 Task: Display all press releases.
Action: Mouse moved to (697, 448)
Screenshot: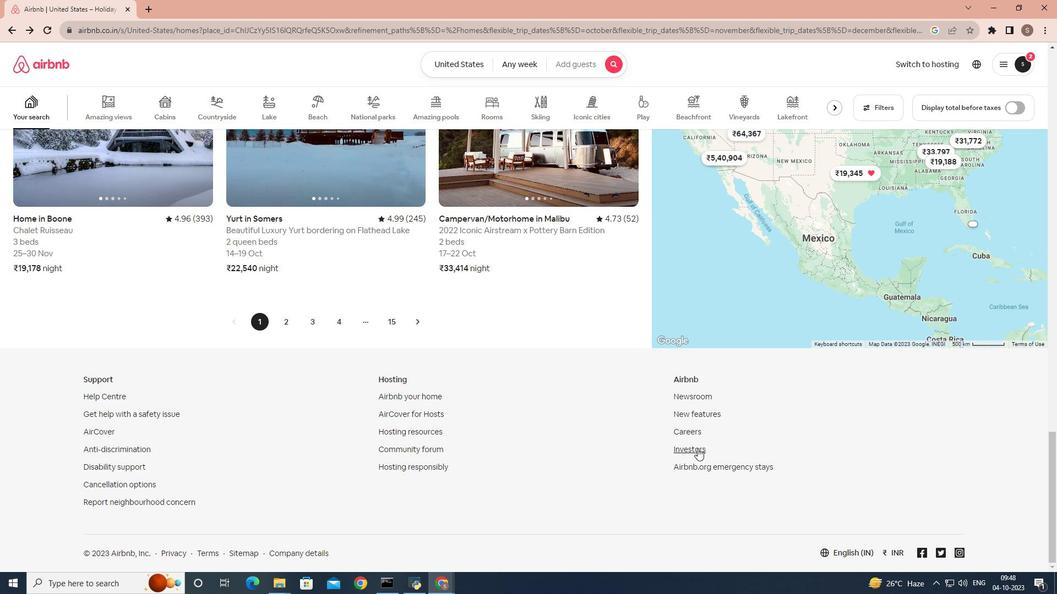 
Action: Mouse pressed left at (697, 448)
Screenshot: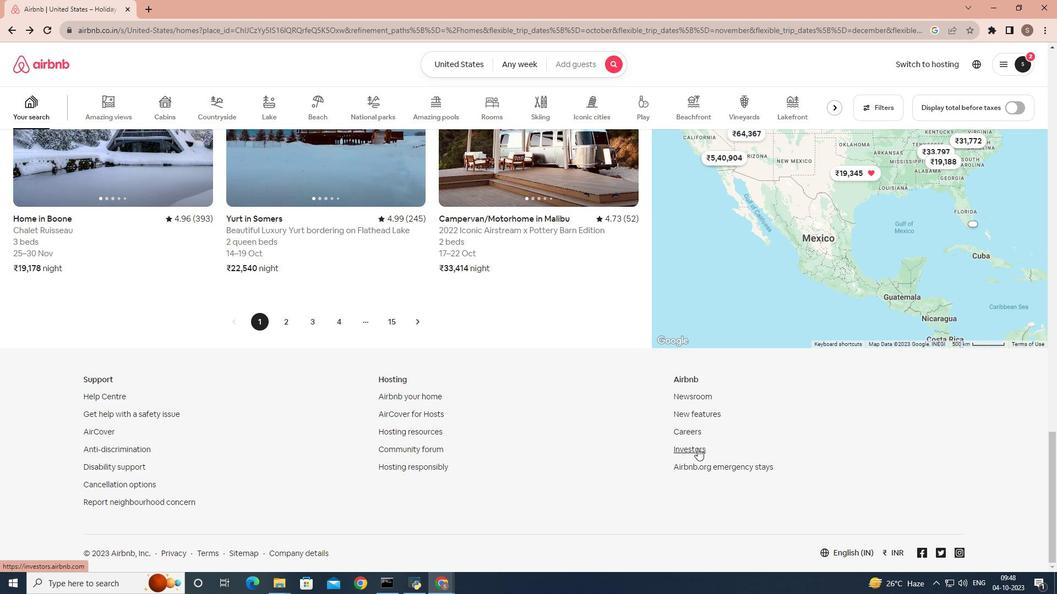
Action: Mouse moved to (553, 448)
Screenshot: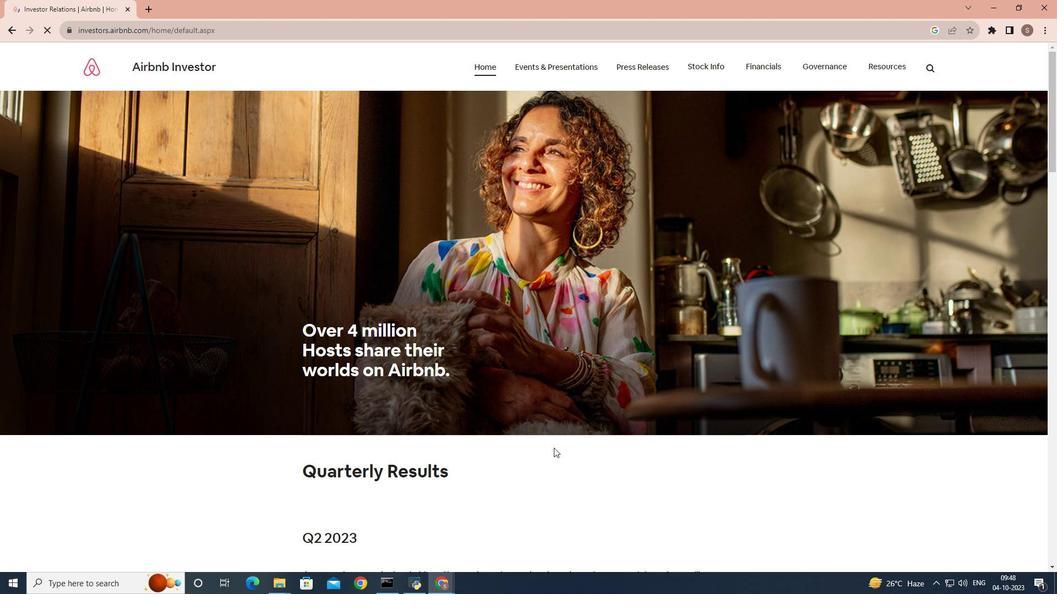 
Action: Mouse scrolled (553, 447) with delta (0, 0)
Screenshot: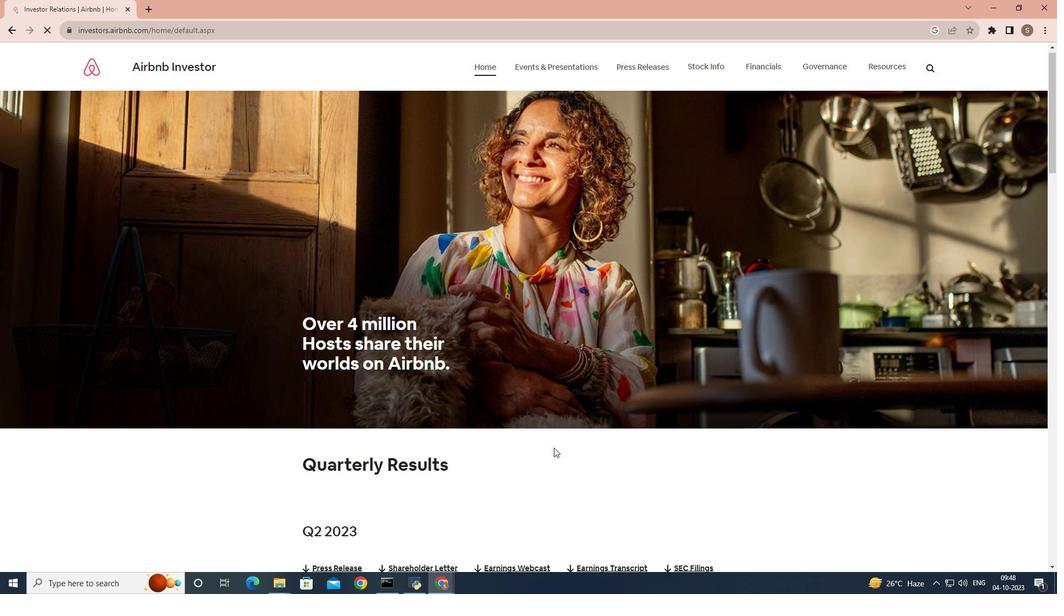 
Action: Mouse scrolled (553, 447) with delta (0, 0)
Screenshot: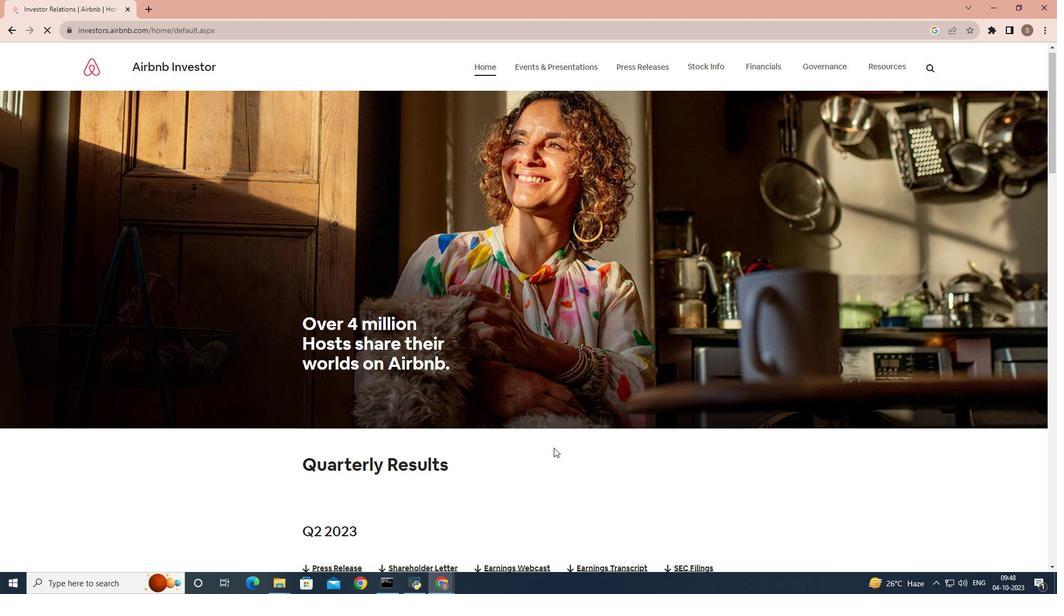 
Action: Mouse scrolled (553, 447) with delta (0, 0)
Screenshot: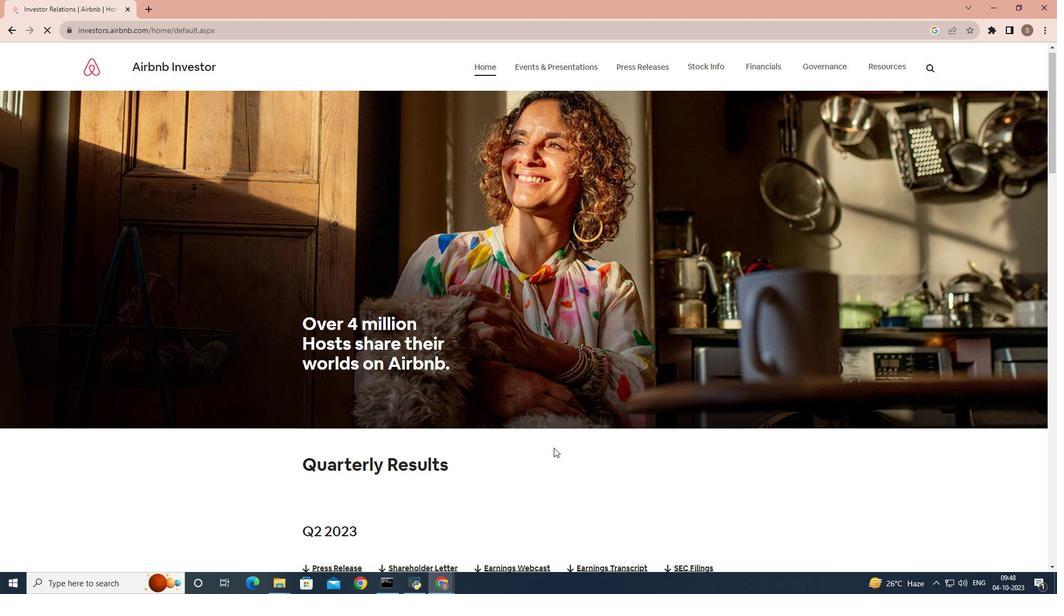 
Action: Mouse moved to (528, 474)
Screenshot: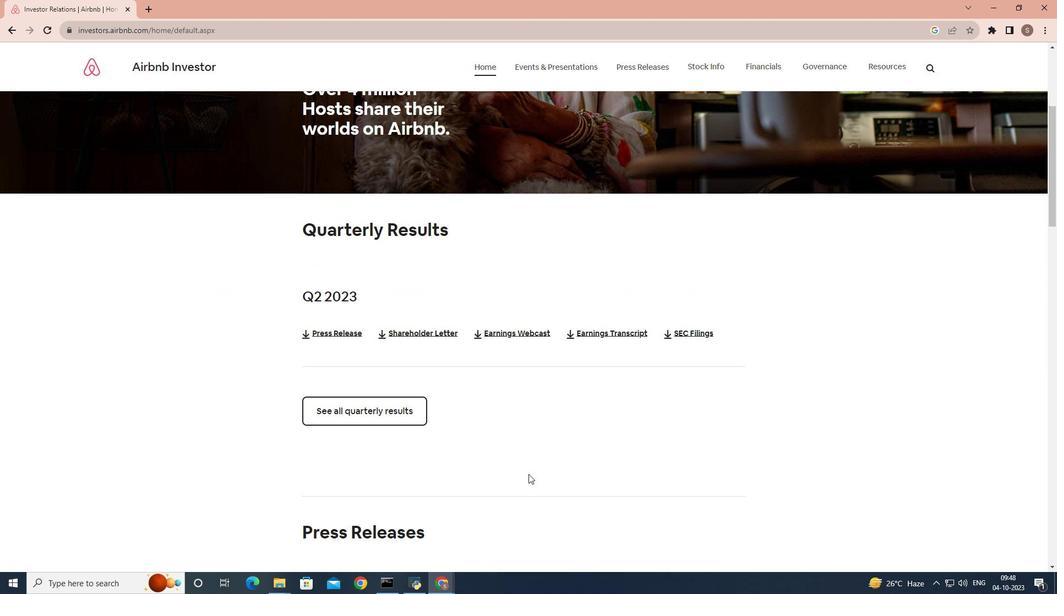 
Action: Mouse scrolled (528, 474) with delta (0, 0)
Screenshot: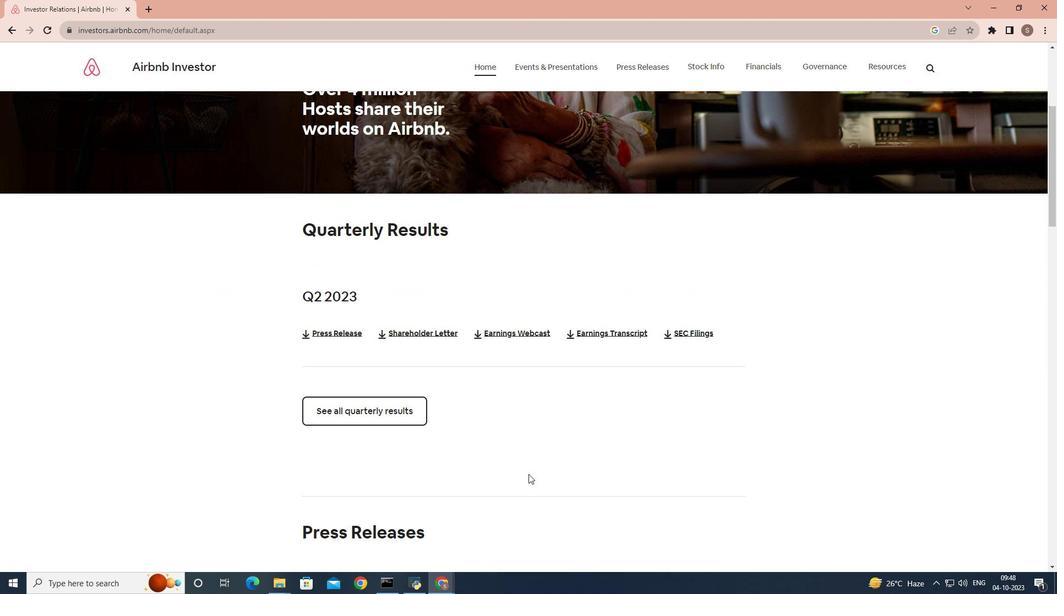 
Action: Mouse scrolled (528, 474) with delta (0, 0)
Screenshot: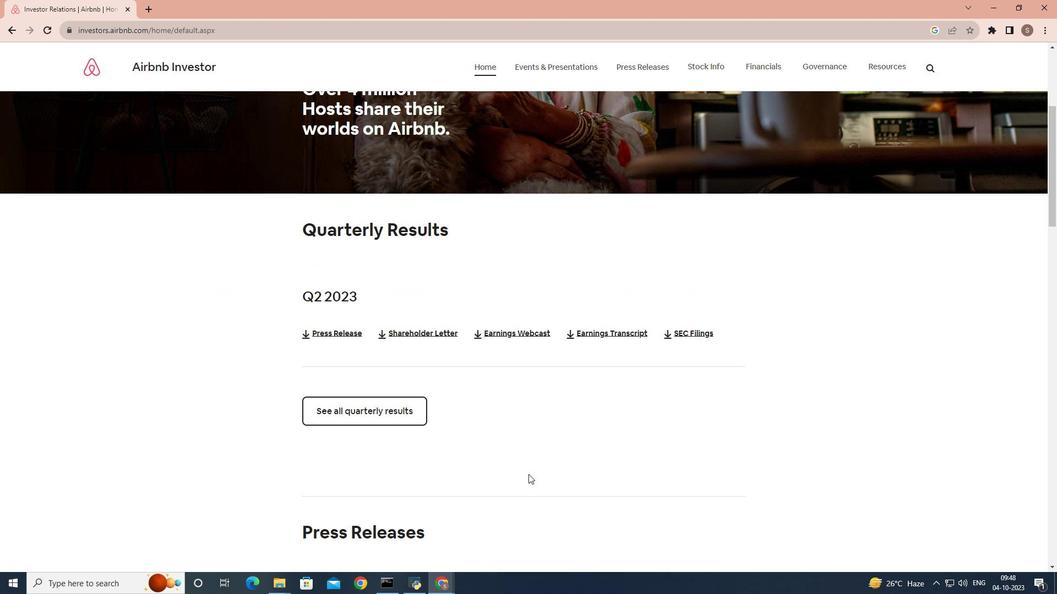 
Action: Mouse moved to (524, 478)
Screenshot: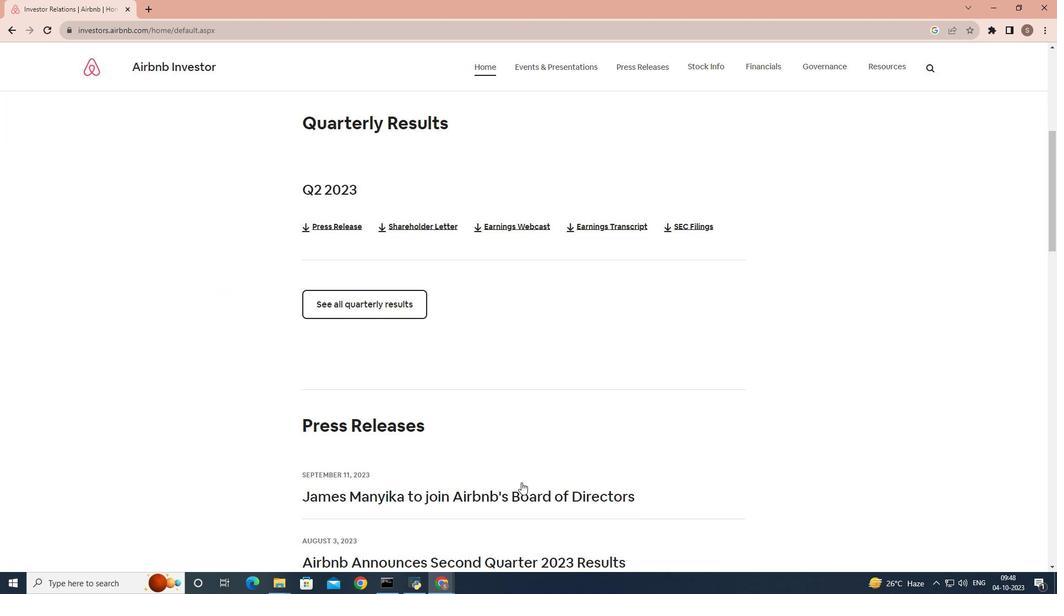 
Action: Mouse scrolled (524, 478) with delta (0, 0)
Screenshot: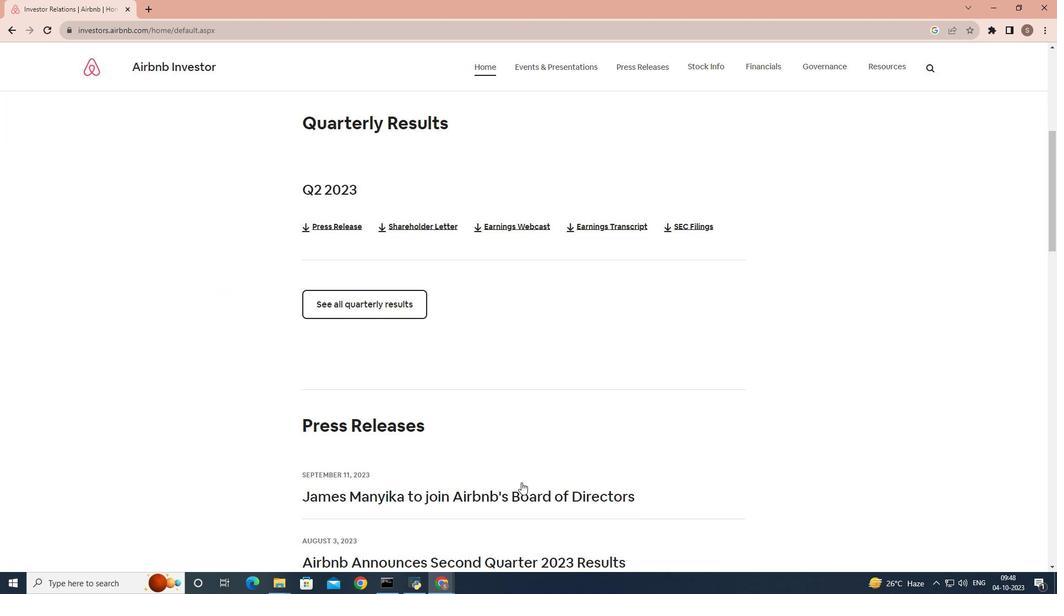 
Action: Mouse moved to (522, 480)
Screenshot: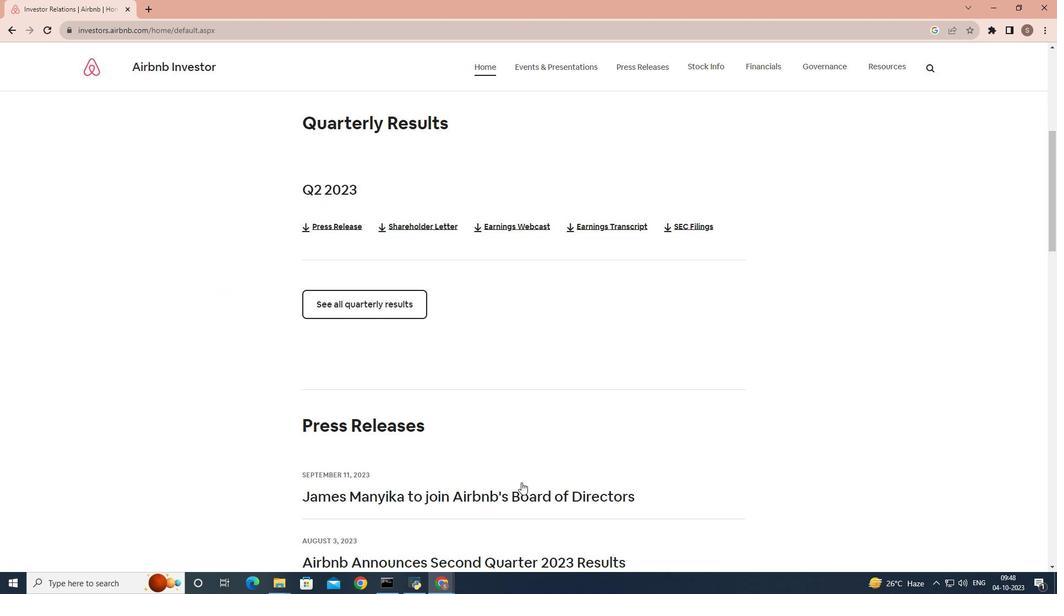 
Action: Mouse scrolled (522, 480) with delta (0, 0)
Screenshot: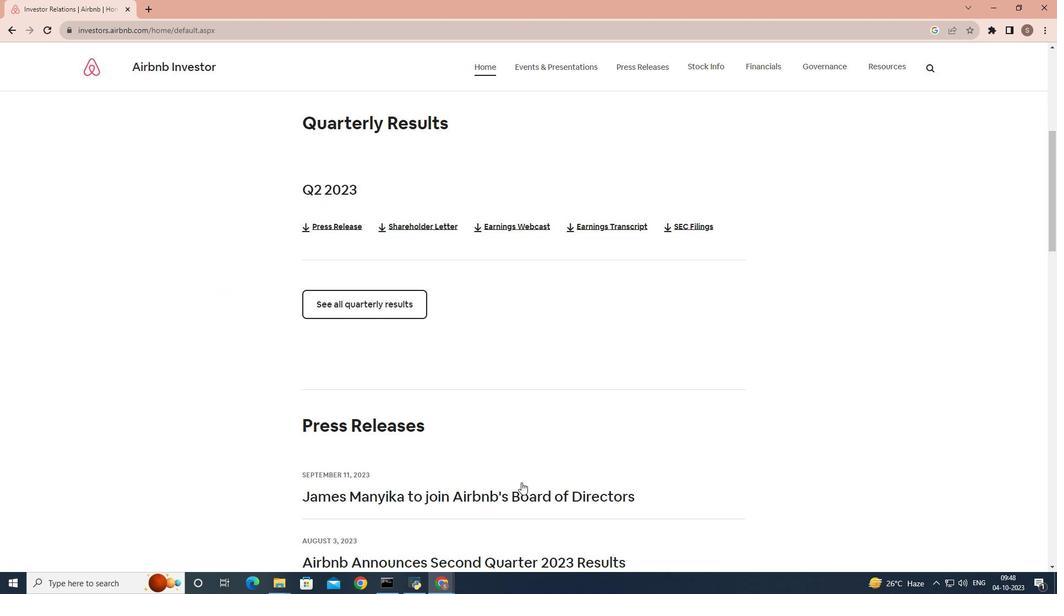 
Action: Mouse moved to (521, 482)
Screenshot: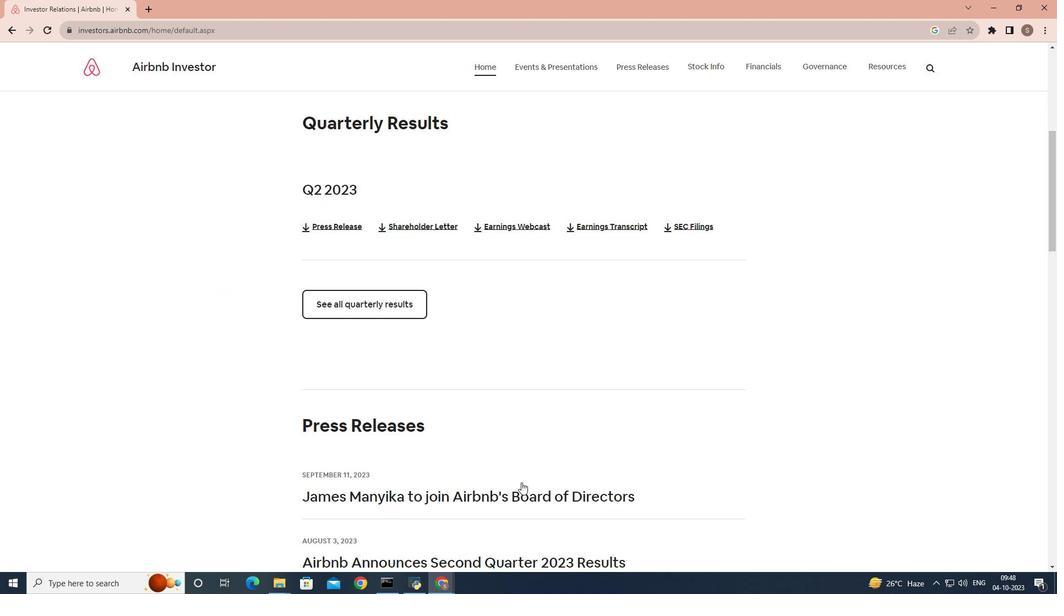 
Action: Mouse scrolled (521, 482) with delta (0, 0)
Screenshot: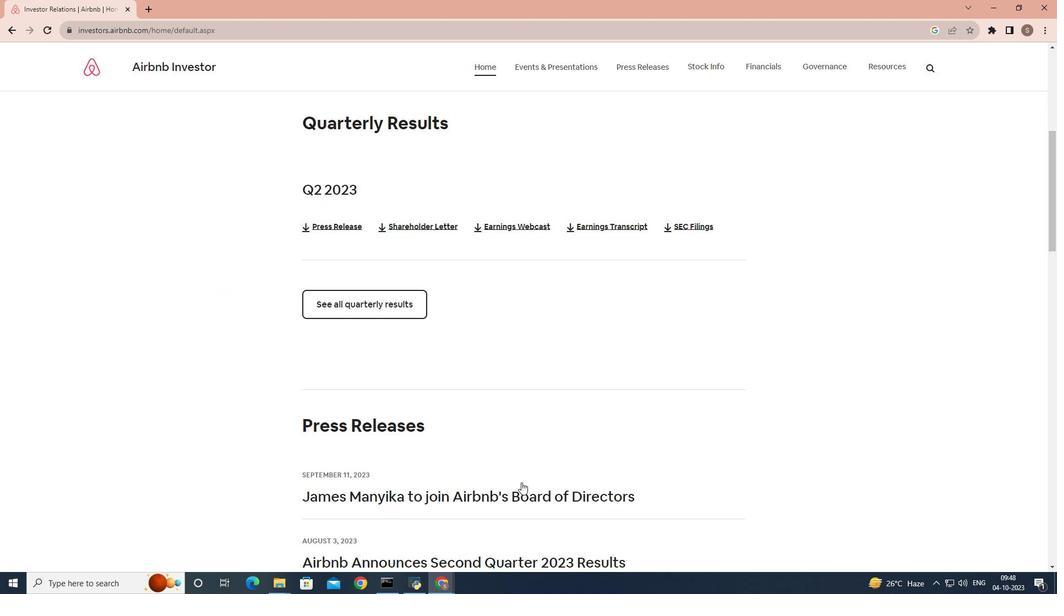 
Action: Mouse moved to (465, 474)
Screenshot: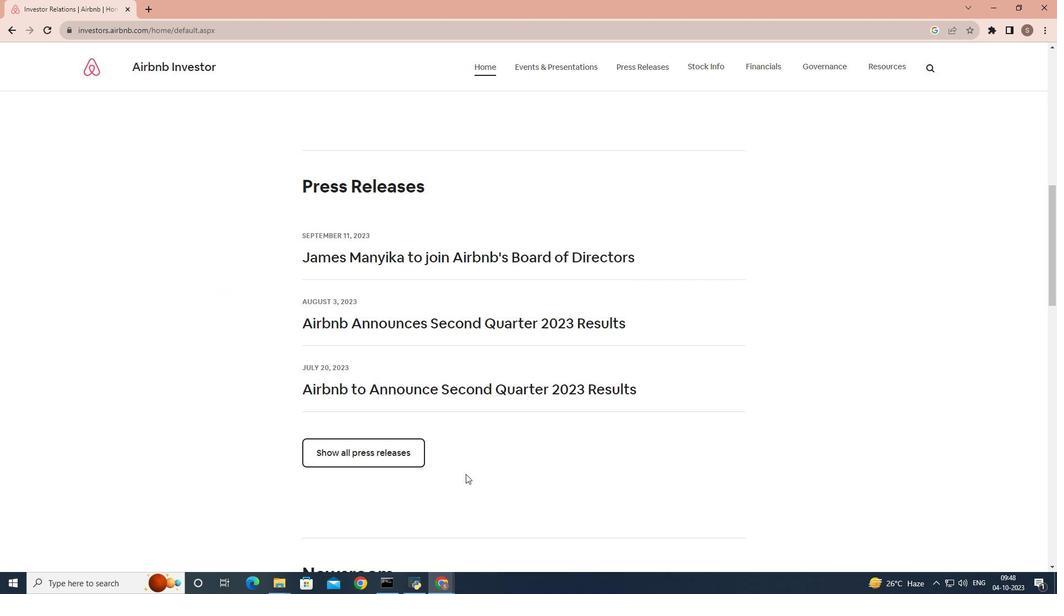 
Action: Mouse scrolled (465, 474) with delta (0, 0)
Screenshot: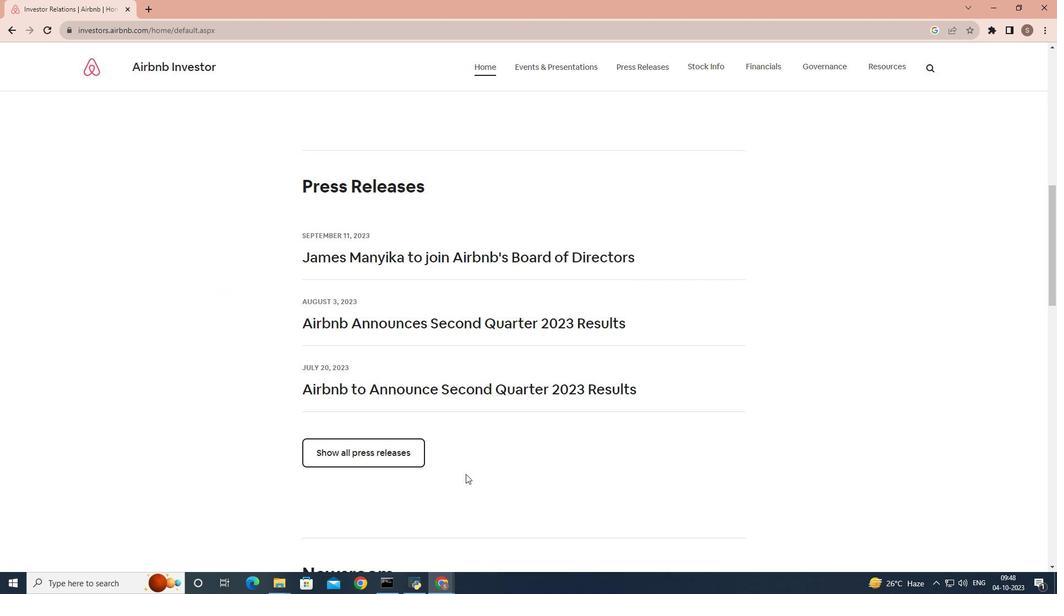 
Action: Mouse scrolled (465, 474) with delta (0, 0)
Screenshot: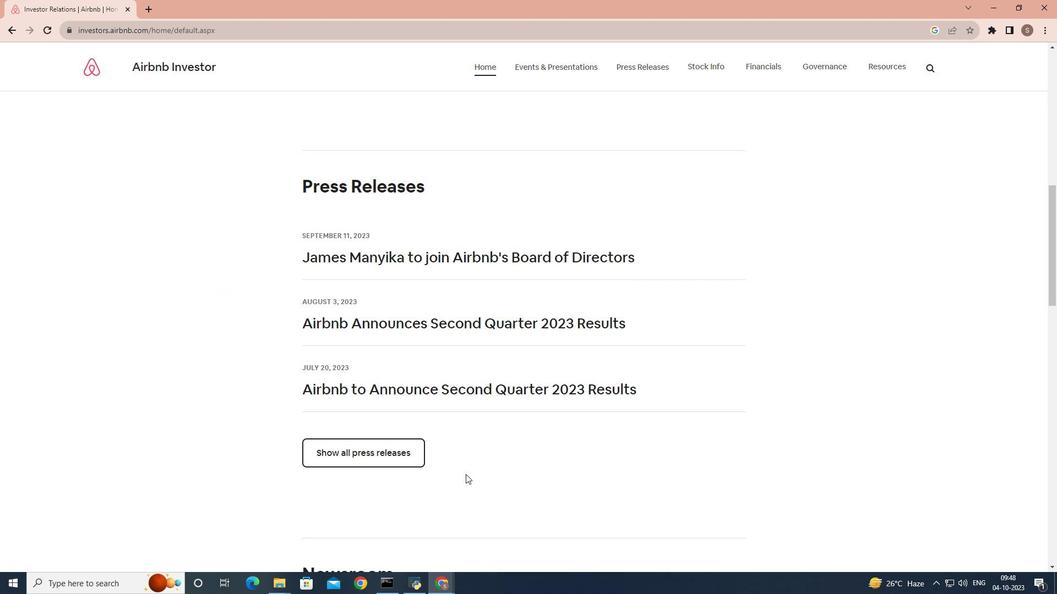 
Action: Mouse scrolled (465, 474) with delta (0, 0)
Screenshot: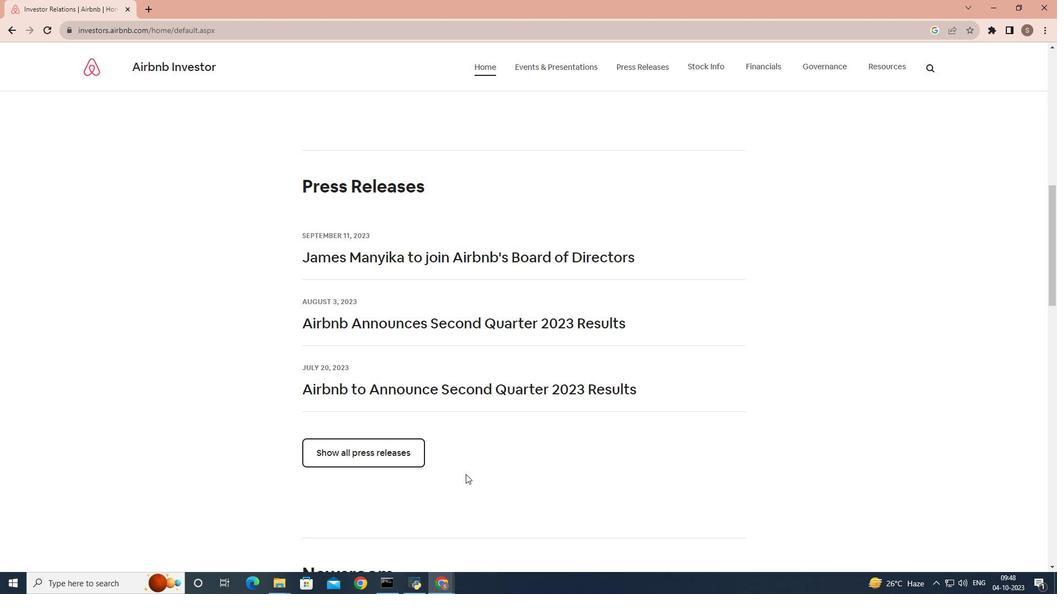 
Action: Mouse moved to (399, 457)
Screenshot: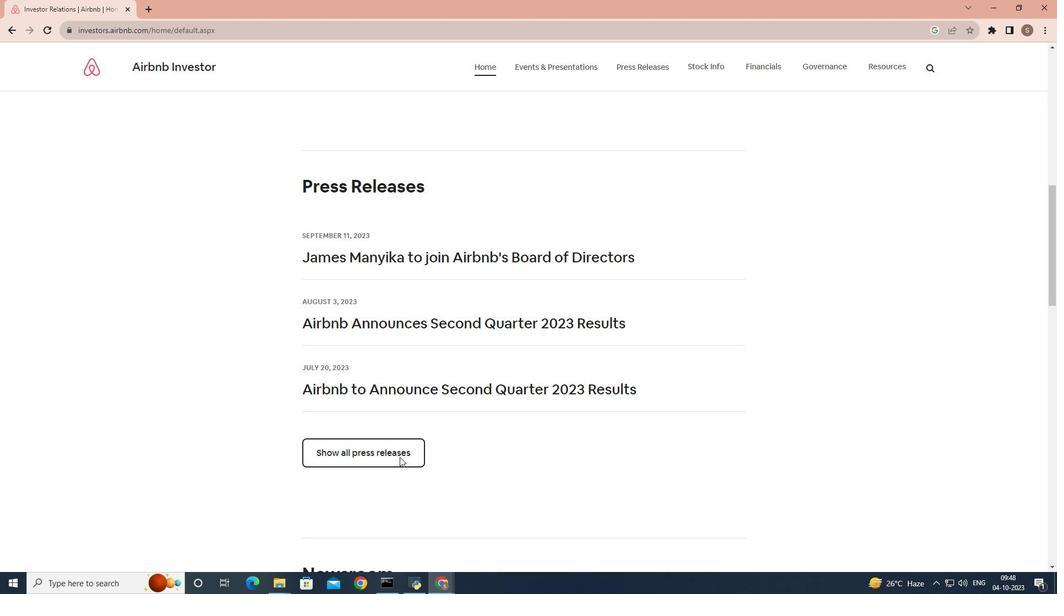 
Action: Mouse pressed left at (399, 457)
Screenshot: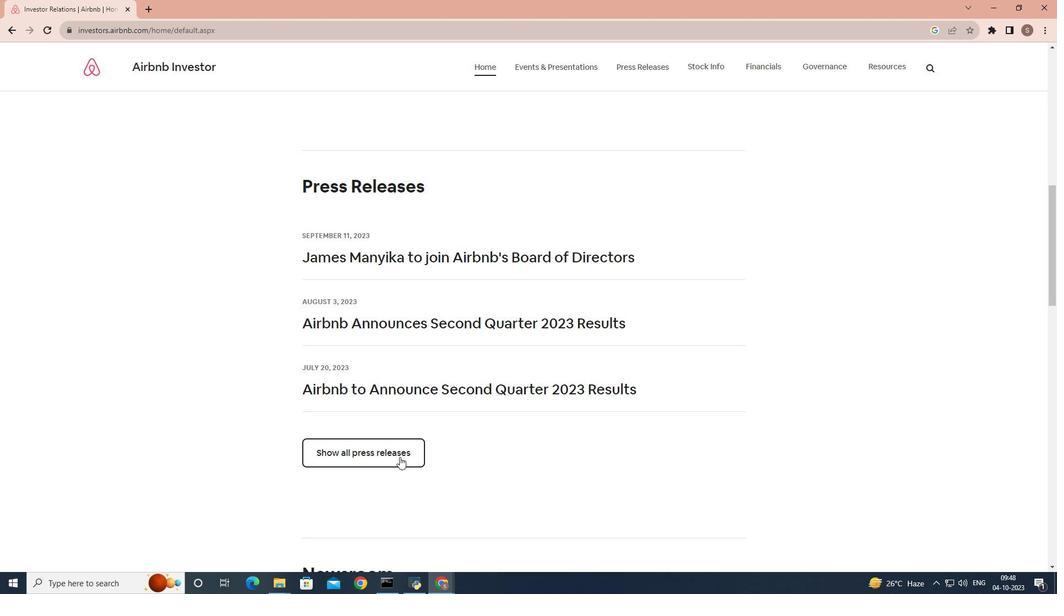 
Action: Mouse moved to (383, 274)
Screenshot: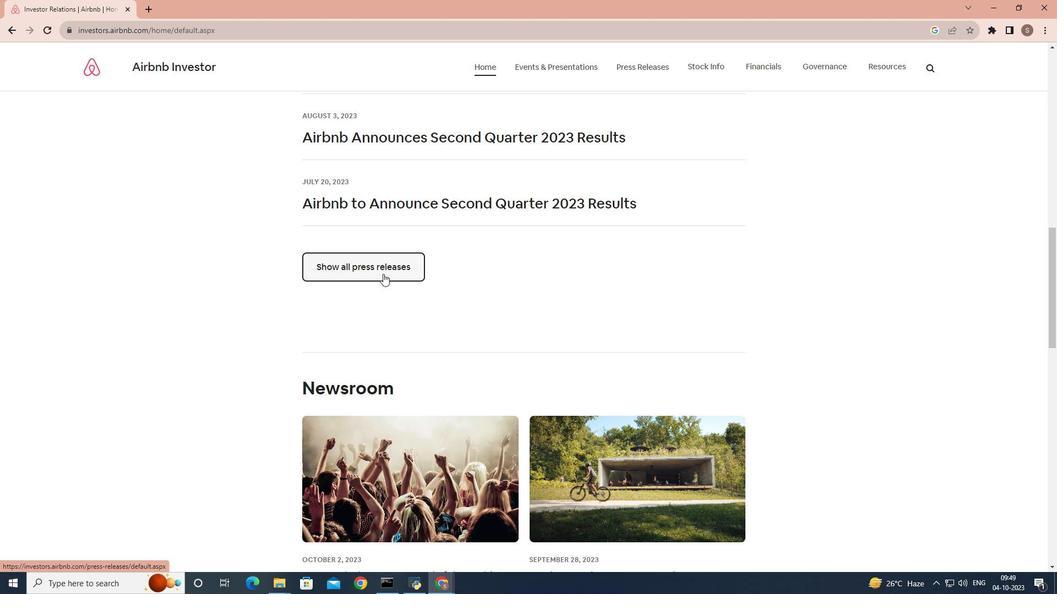 
Action: Mouse pressed left at (383, 274)
Screenshot: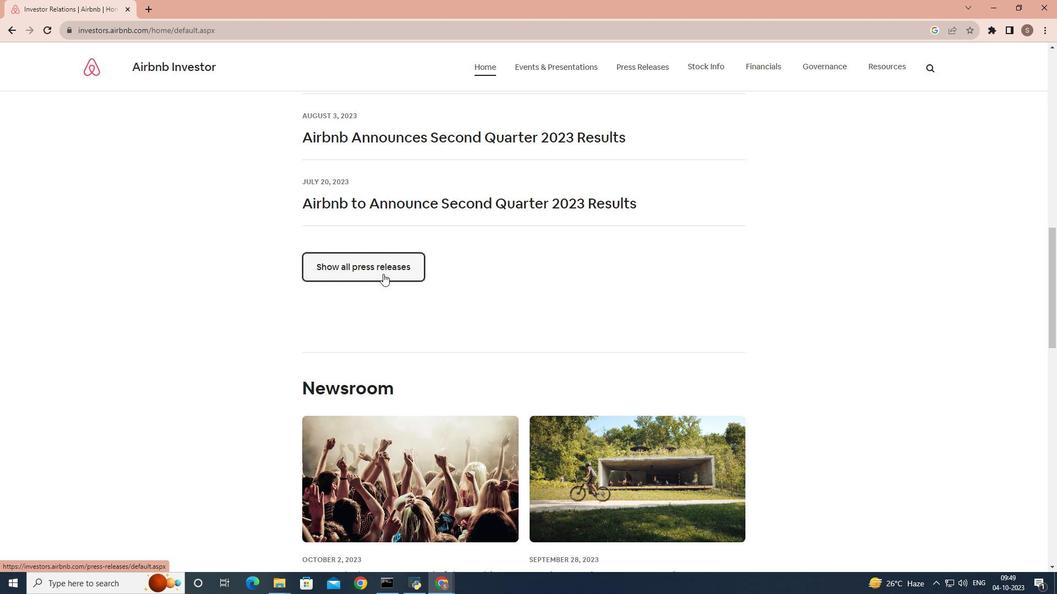 
Action: Mouse scrolled (383, 273) with delta (0, 0)
Screenshot: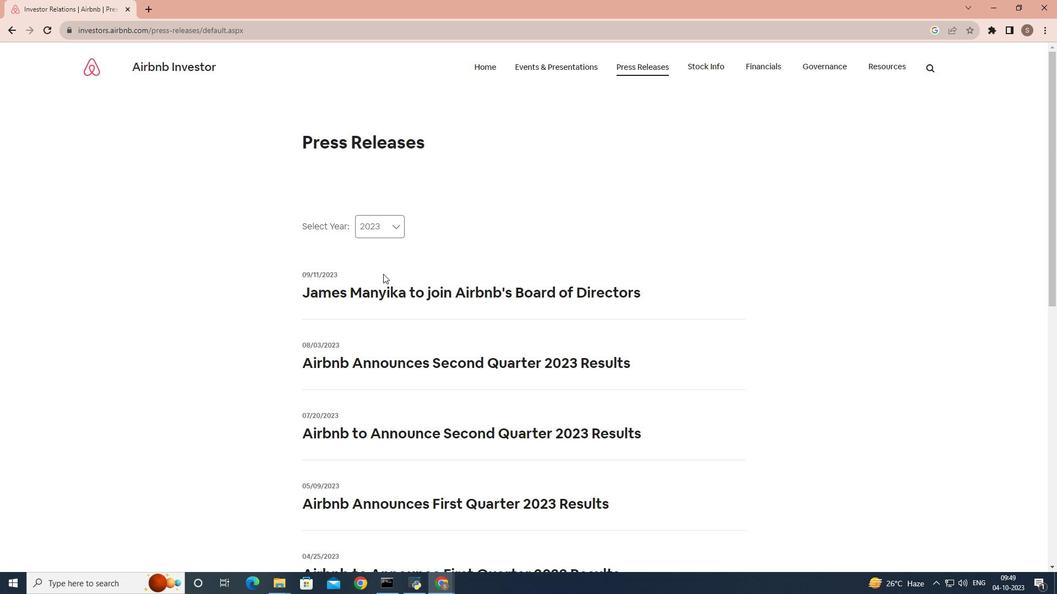 
Action: Mouse scrolled (383, 273) with delta (0, 0)
Screenshot: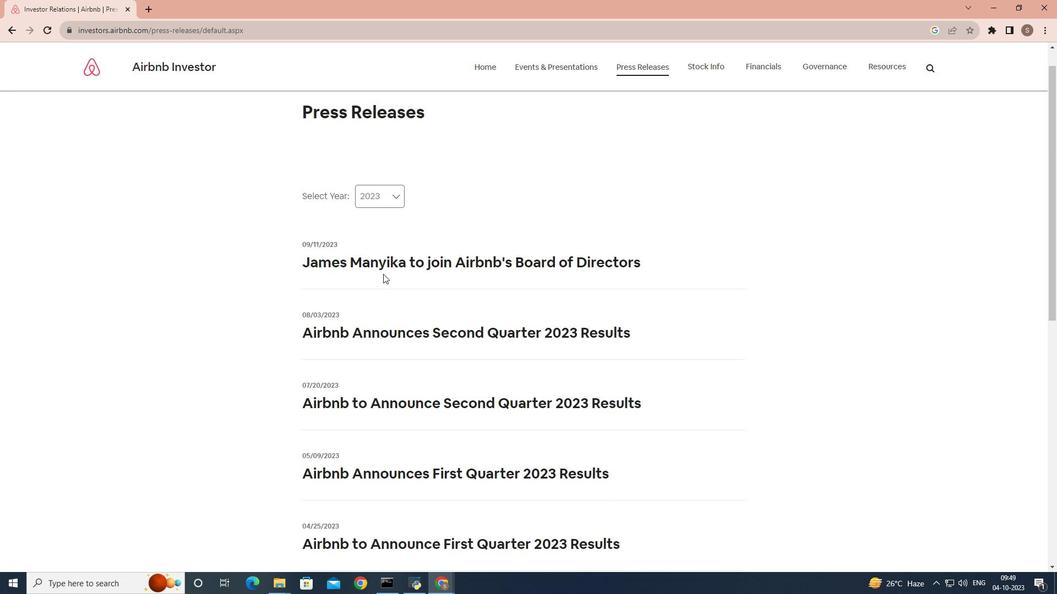 
Action: Mouse scrolled (383, 273) with delta (0, 0)
Screenshot: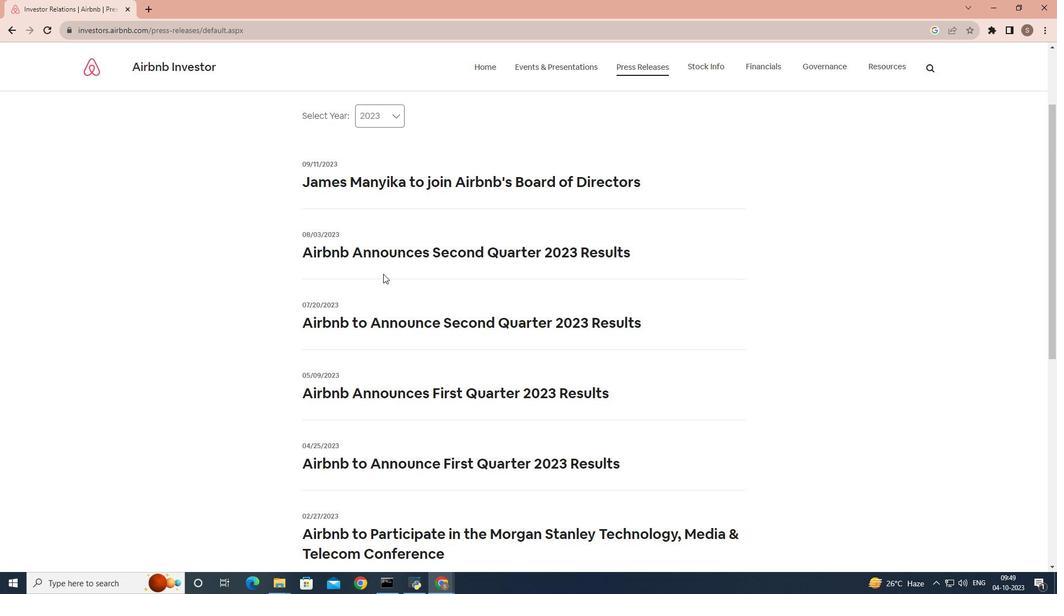 
Action: Mouse scrolled (383, 273) with delta (0, 0)
Screenshot: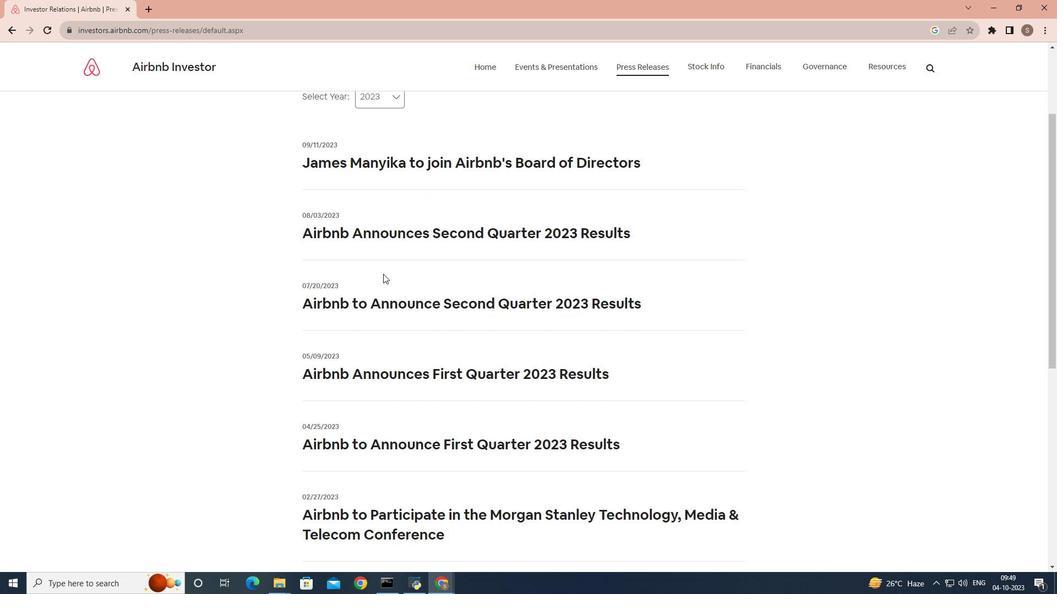 
Action: Mouse scrolled (383, 273) with delta (0, 0)
Screenshot: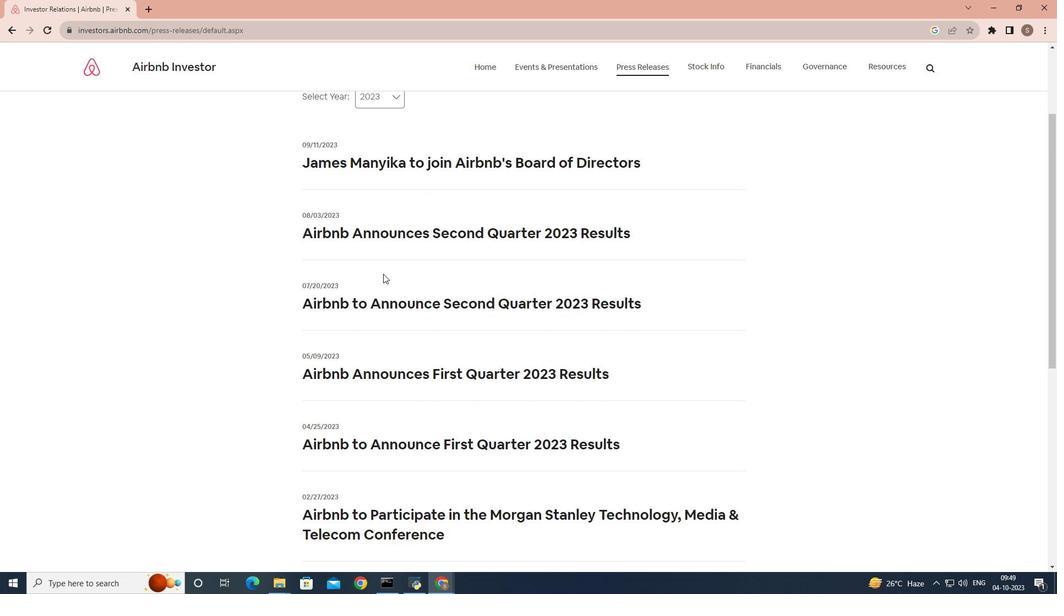 
Action: Mouse scrolled (383, 273) with delta (0, 0)
Screenshot: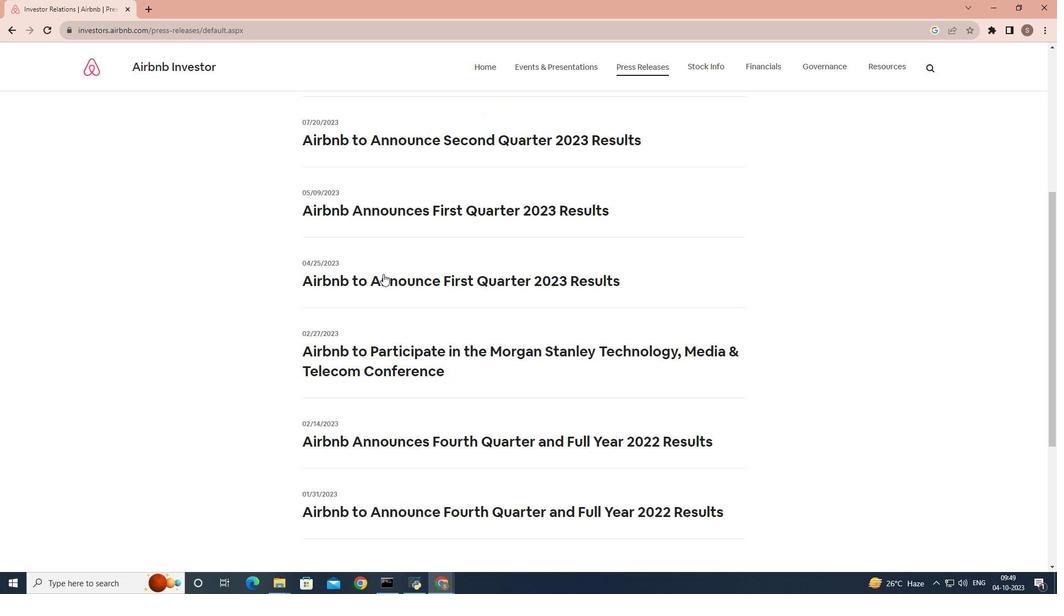 
Action: Mouse scrolled (383, 273) with delta (0, 0)
Screenshot: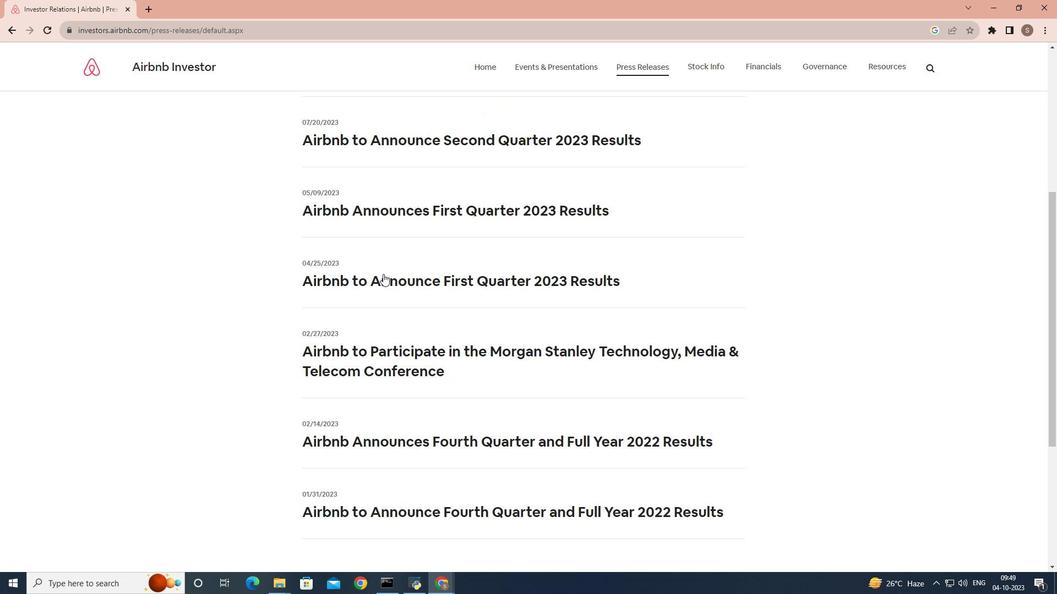 
Action: Mouse scrolled (383, 273) with delta (0, 0)
Screenshot: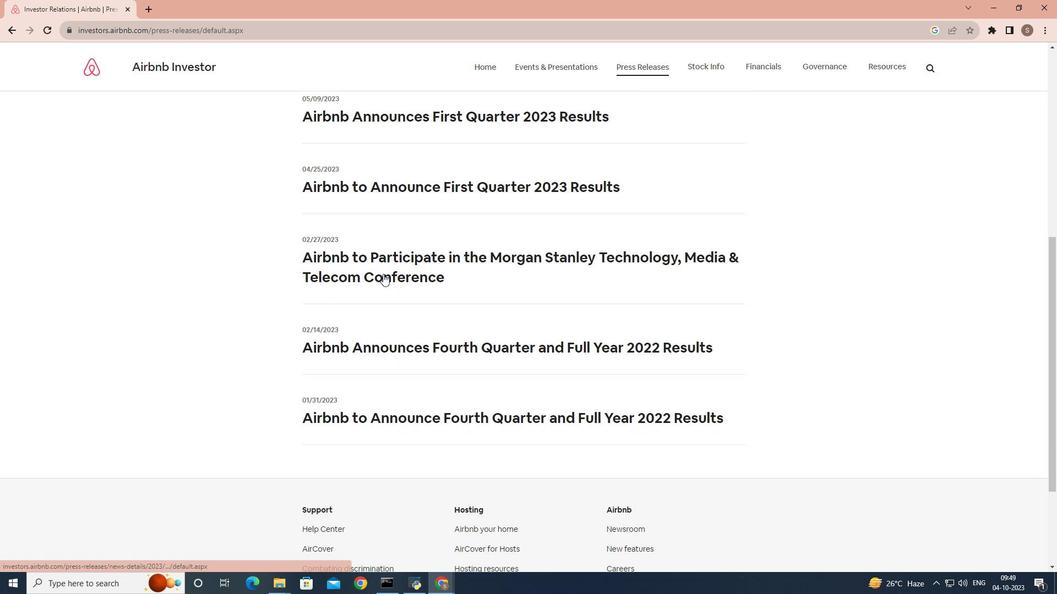 
Action: Mouse scrolled (383, 273) with delta (0, 0)
Screenshot: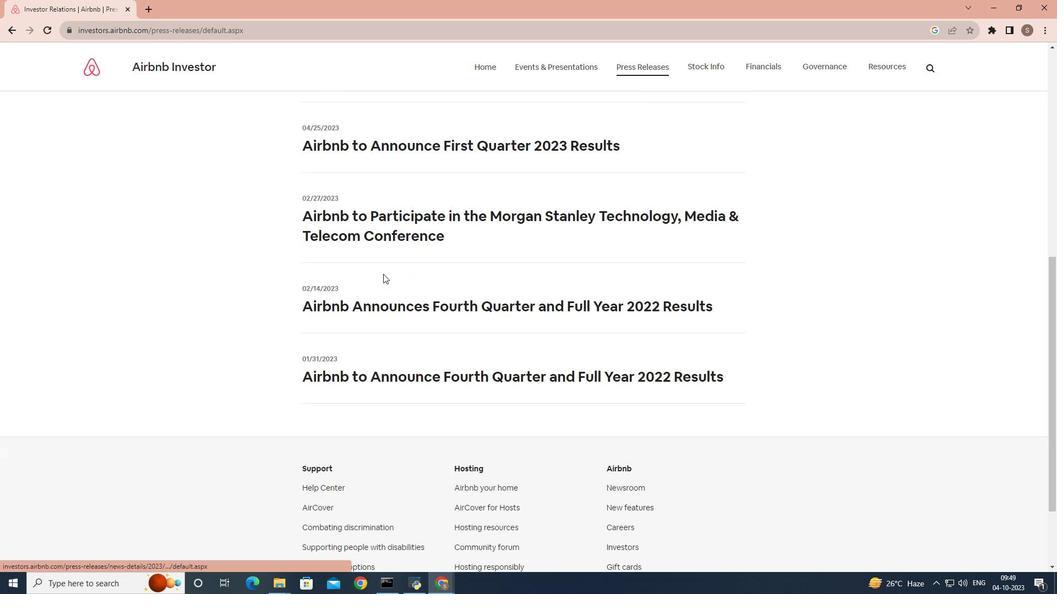 
Action: Mouse scrolled (383, 273) with delta (0, 0)
Screenshot: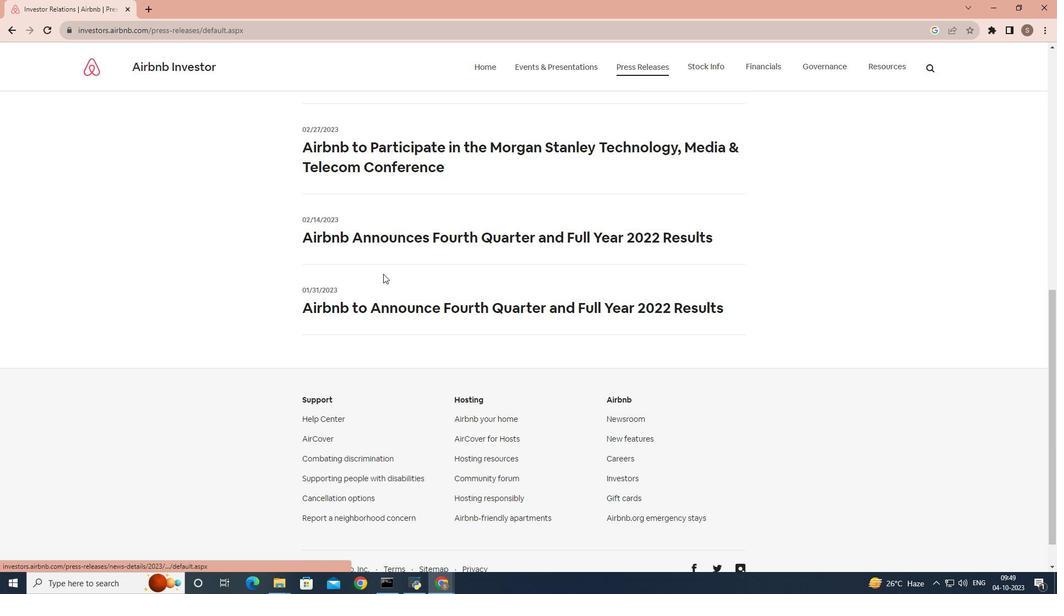 
Action: Mouse scrolled (383, 273) with delta (0, 0)
Screenshot: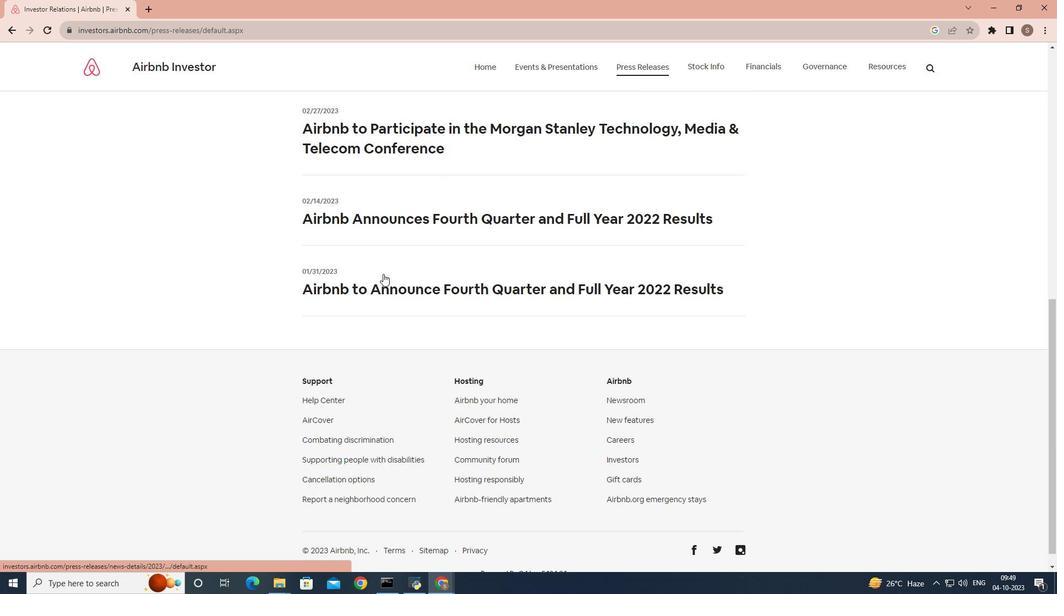 
Action: Mouse scrolled (383, 273) with delta (0, 0)
Screenshot: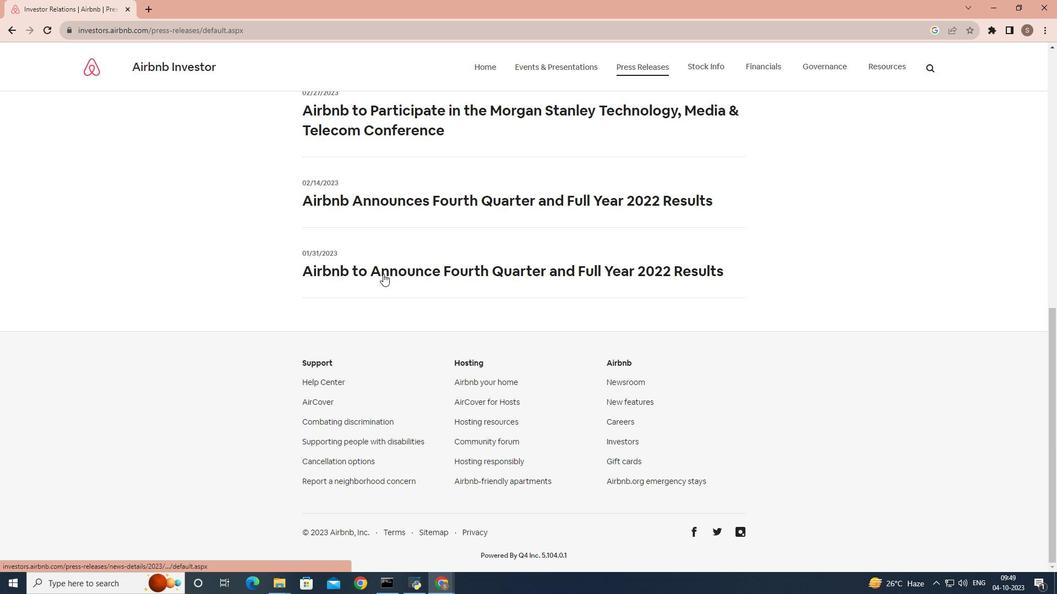 
Action: Mouse scrolled (383, 273) with delta (0, 0)
Screenshot: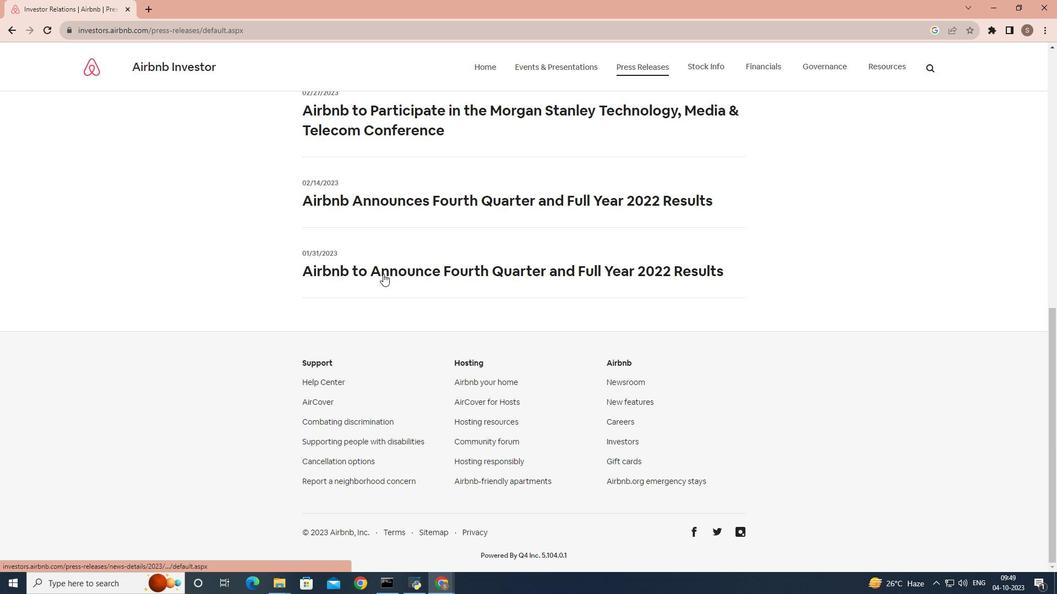 
